 Task: Sort the products in the category "Sandwiches & Wraps" by relevance.
Action: Mouse moved to (786, 262)
Screenshot: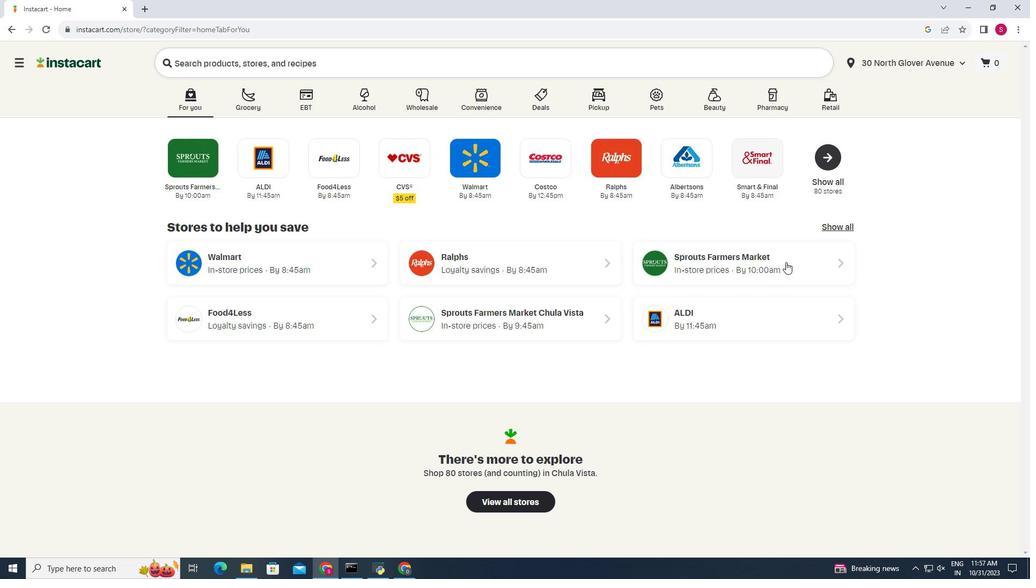 
Action: Mouse pressed left at (786, 262)
Screenshot: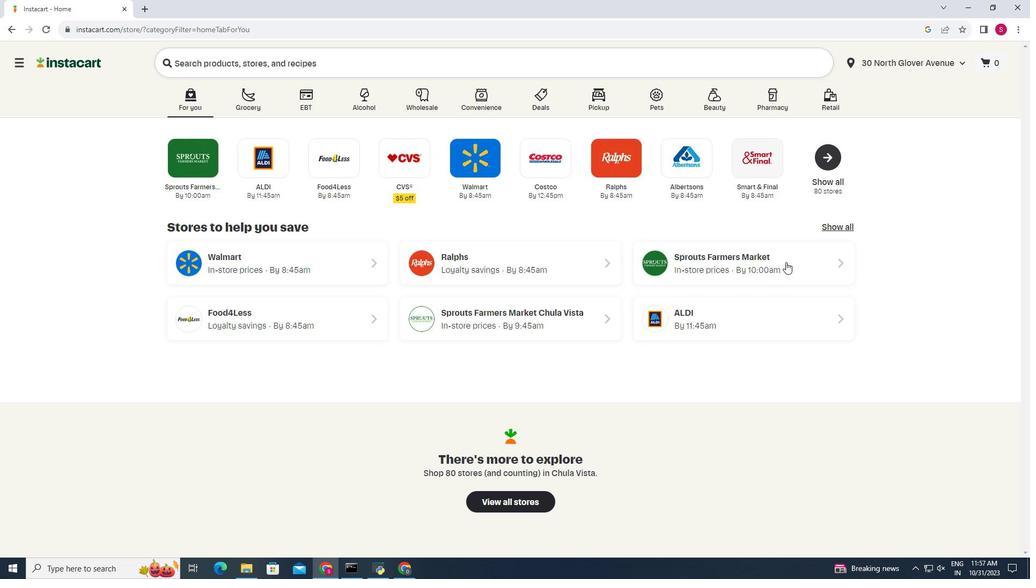 
Action: Mouse moved to (43, 492)
Screenshot: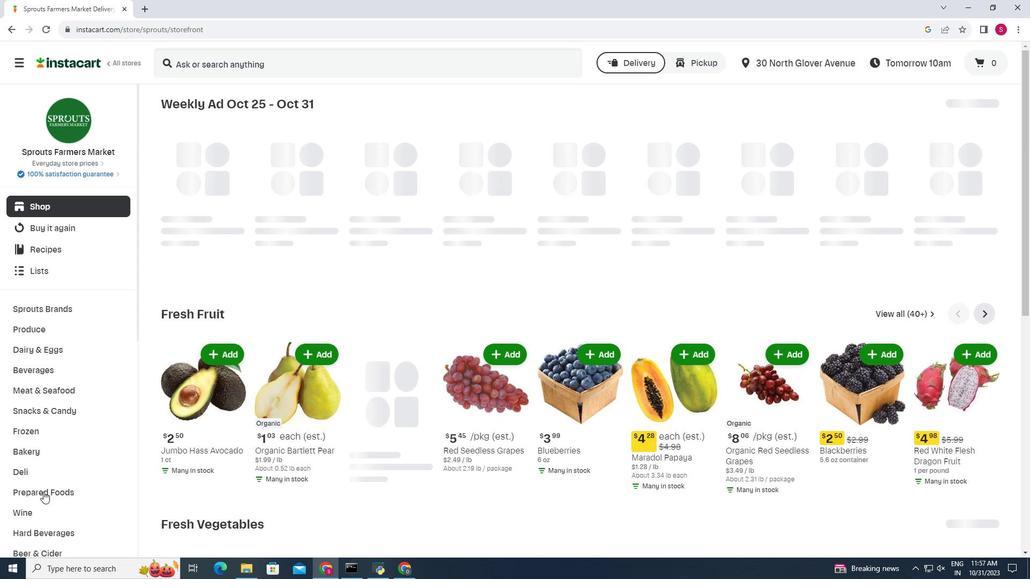 
Action: Mouse pressed left at (43, 492)
Screenshot: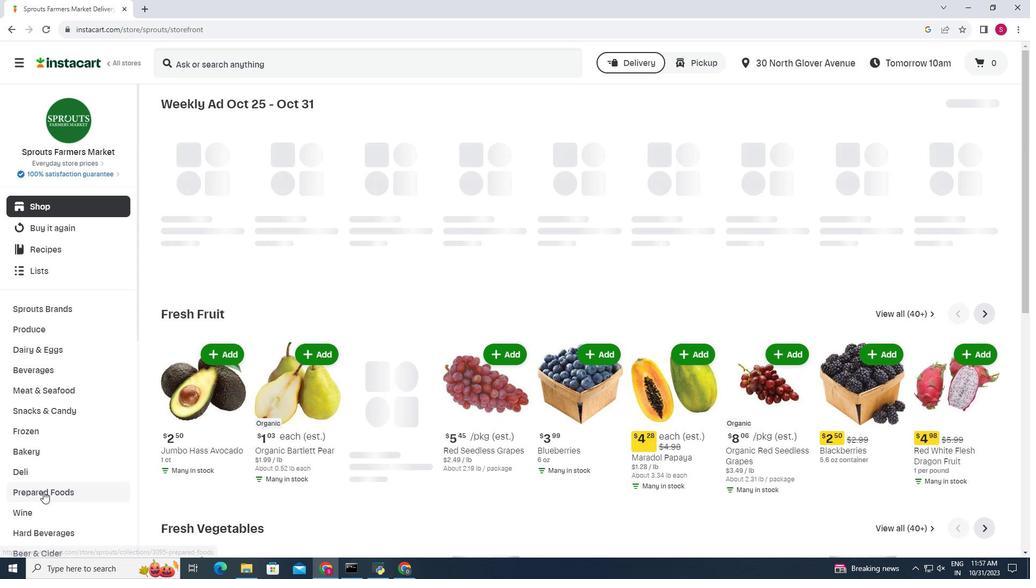 
Action: Mouse moved to (273, 127)
Screenshot: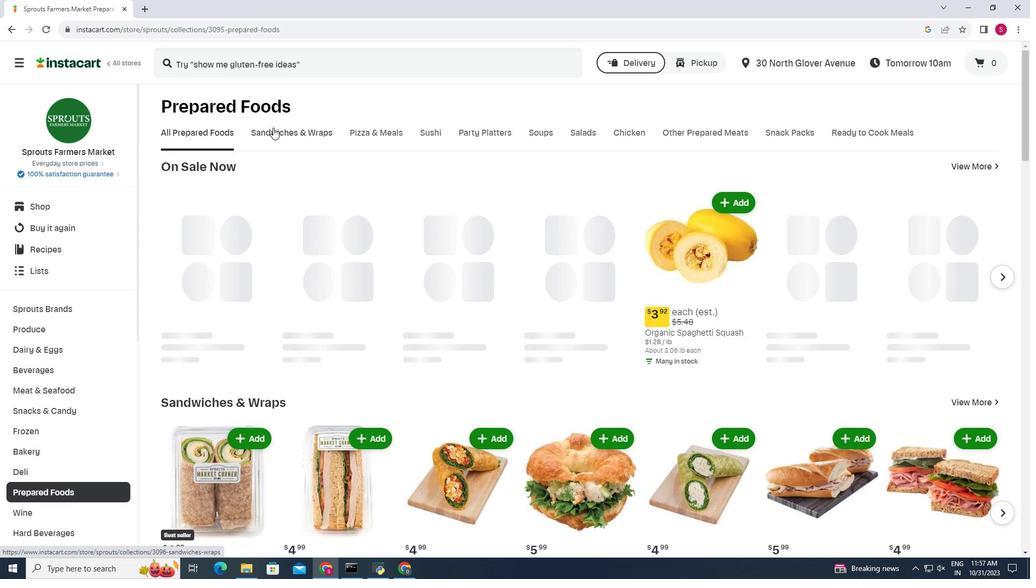 
Action: Mouse pressed left at (273, 127)
Screenshot: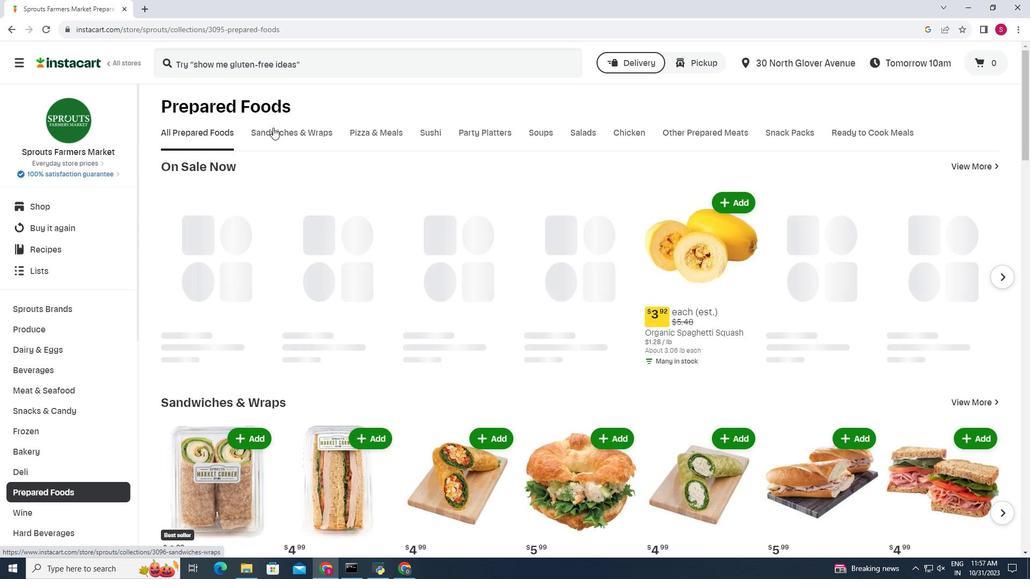 
Action: Mouse moved to (979, 175)
Screenshot: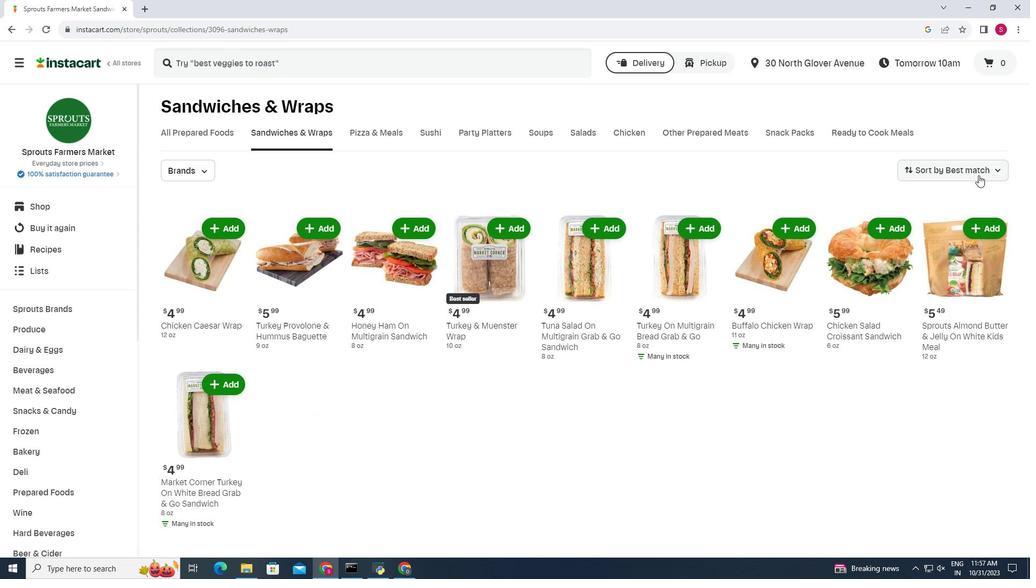
Action: Mouse pressed left at (979, 175)
Screenshot: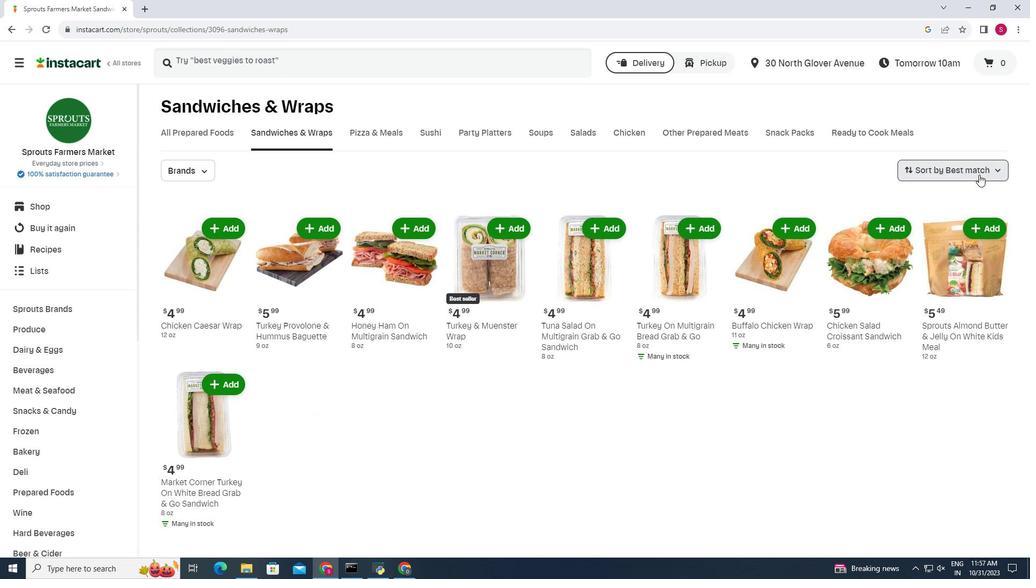 
Action: Mouse moved to (937, 328)
Screenshot: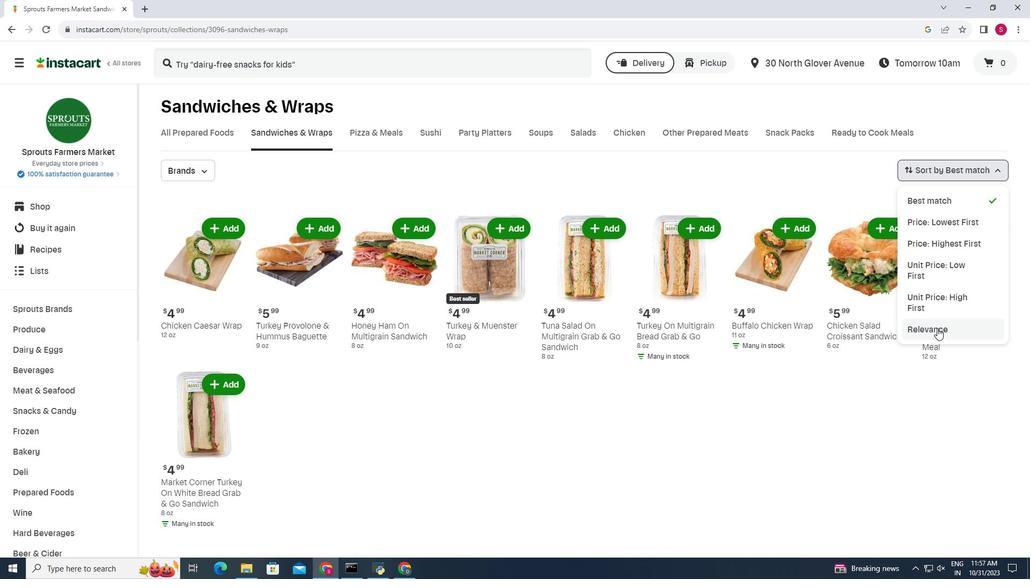 
Action: Mouse pressed left at (937, 328)
Screenshot: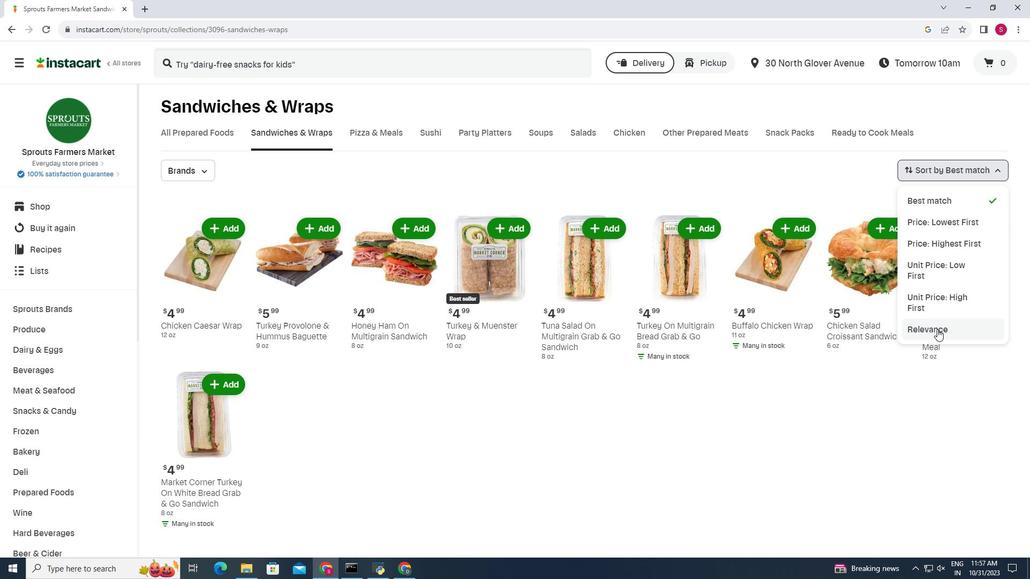 
Action: Mouse moved to (492, 237)
Screenshot: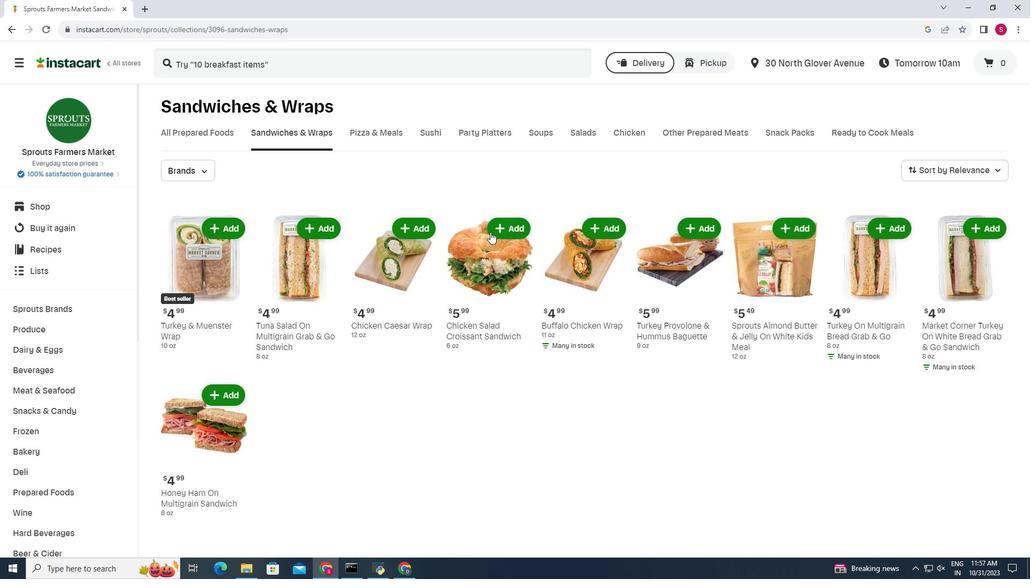 
